 Task: Create a section Feature Fling and in the section, add a milestone Machine Learning Implementation in the project ZeroG.
Action: Mouse moved to (78, 449)
Screenshot: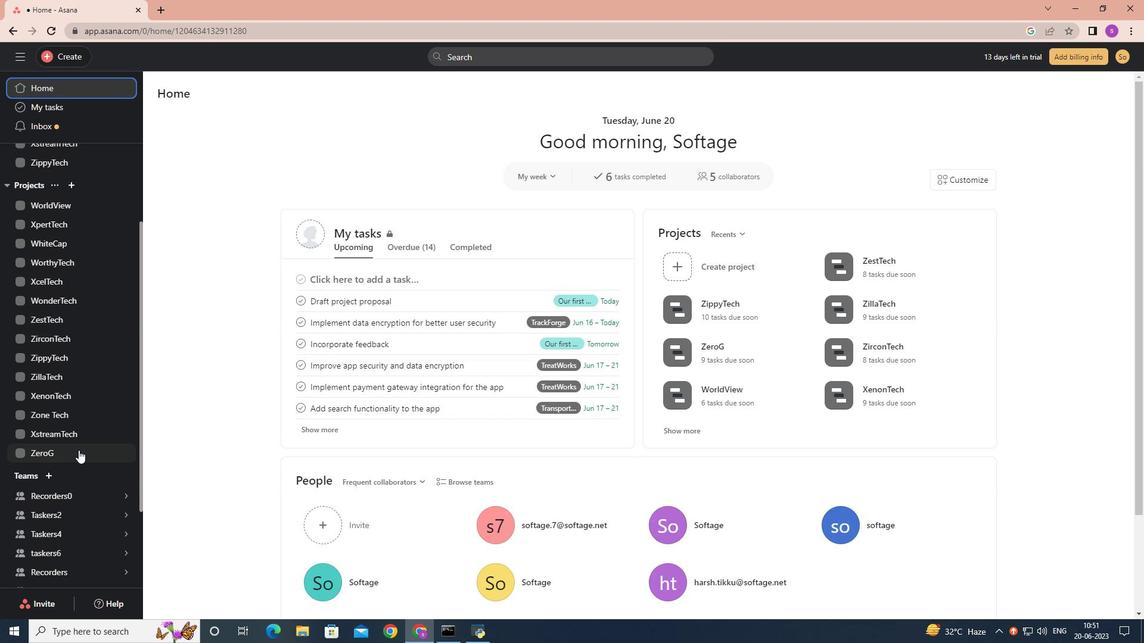 
Action: Mouse pressed left at (78, 449)
Screenshot: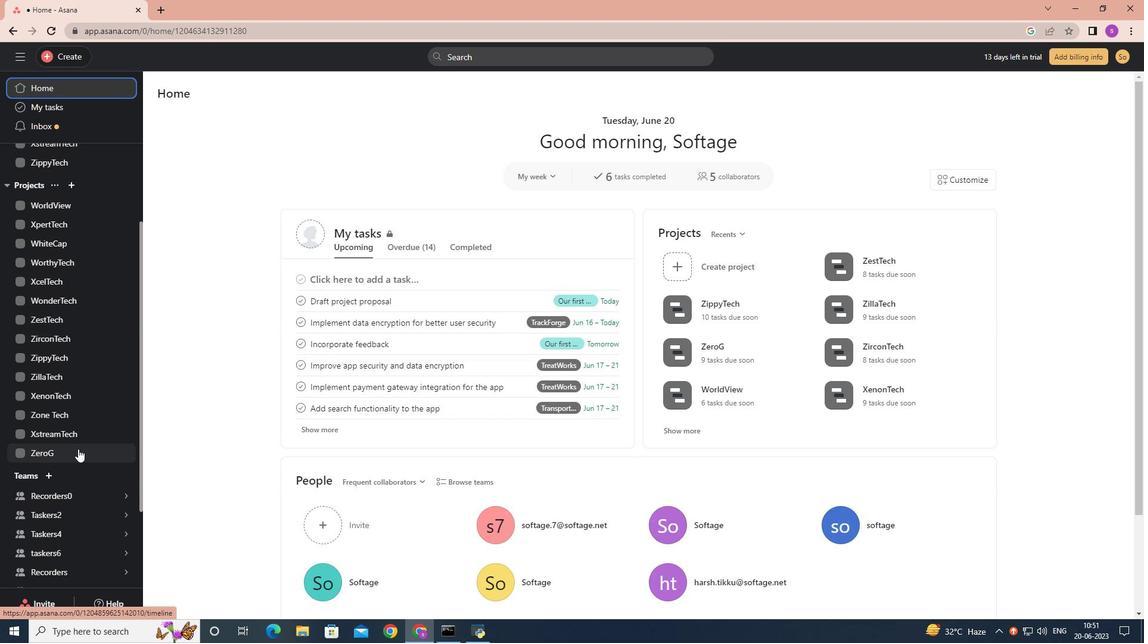 
Action: Mouse moved to (239, 434)
Screenshot: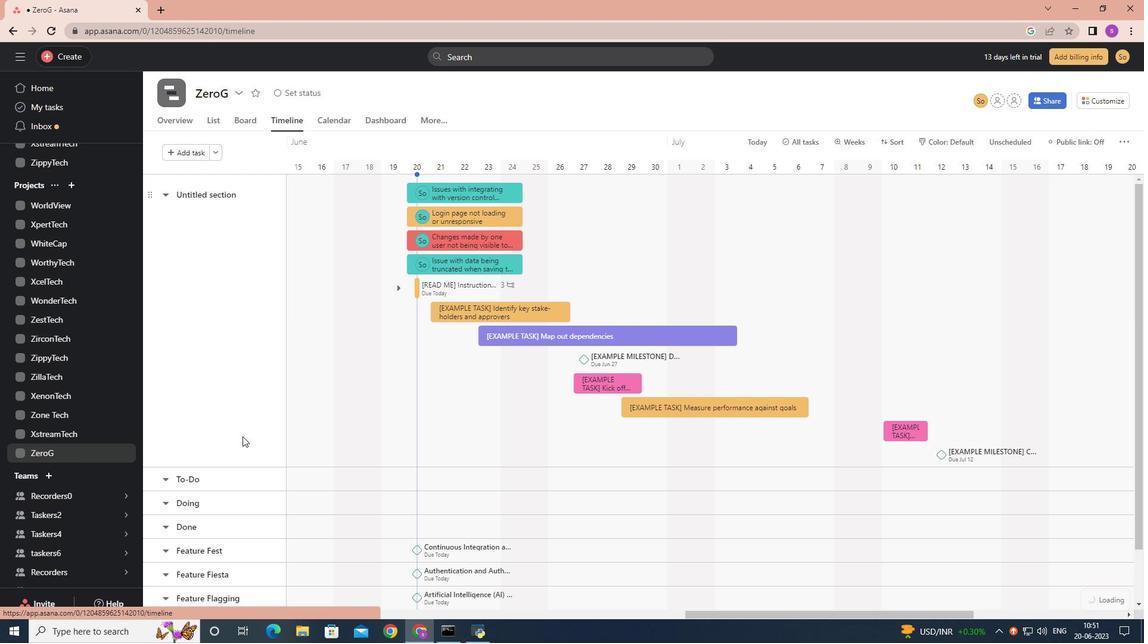 
Action: Mouse scrolled (239, 433) with delta (0, 0)
Screenshot: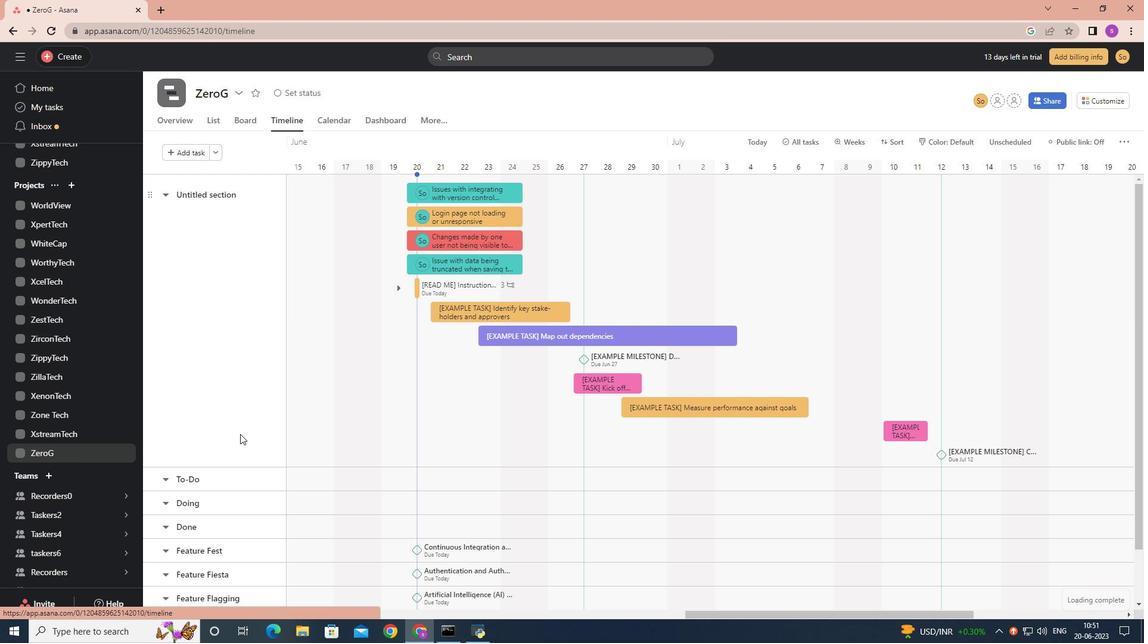 
Action: Mouse scrolled (239, 433) with delta (0, 0)
Screenshot: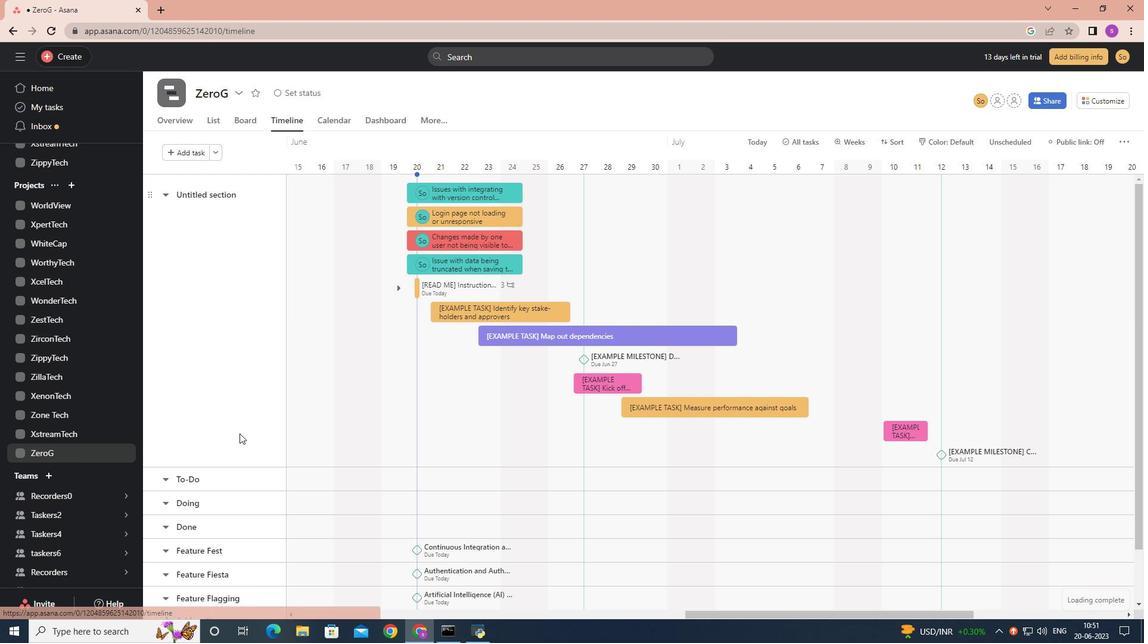 
Action: Mouse scrolled (239, 433) with delta (0, 0)
Screenshot: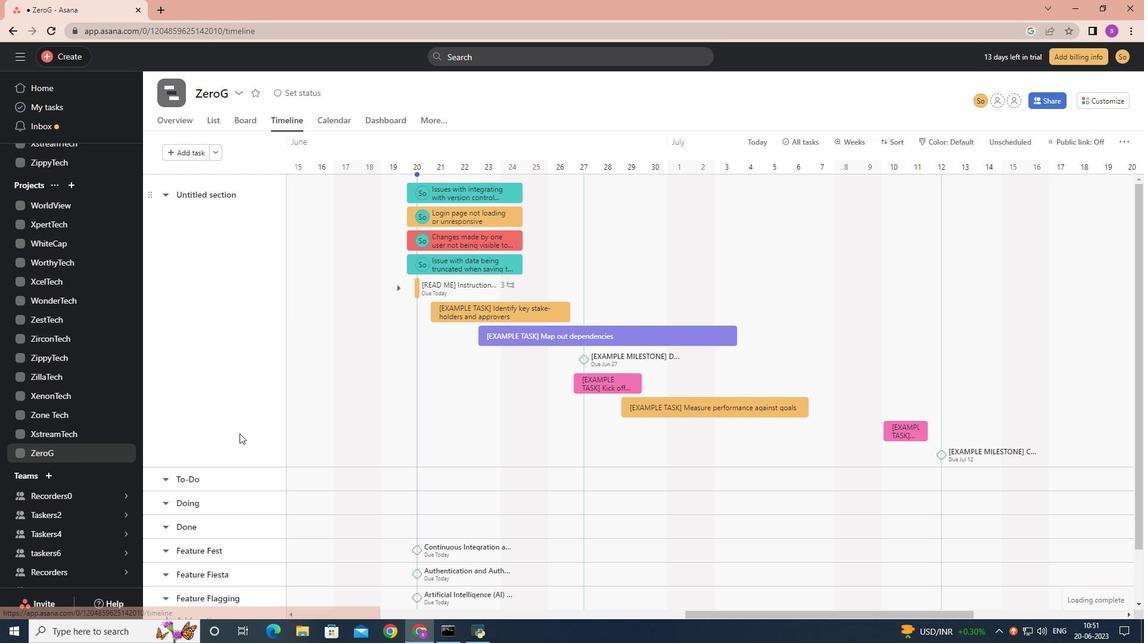 
Action: Mouse moved to (239, 433)
Screenshot: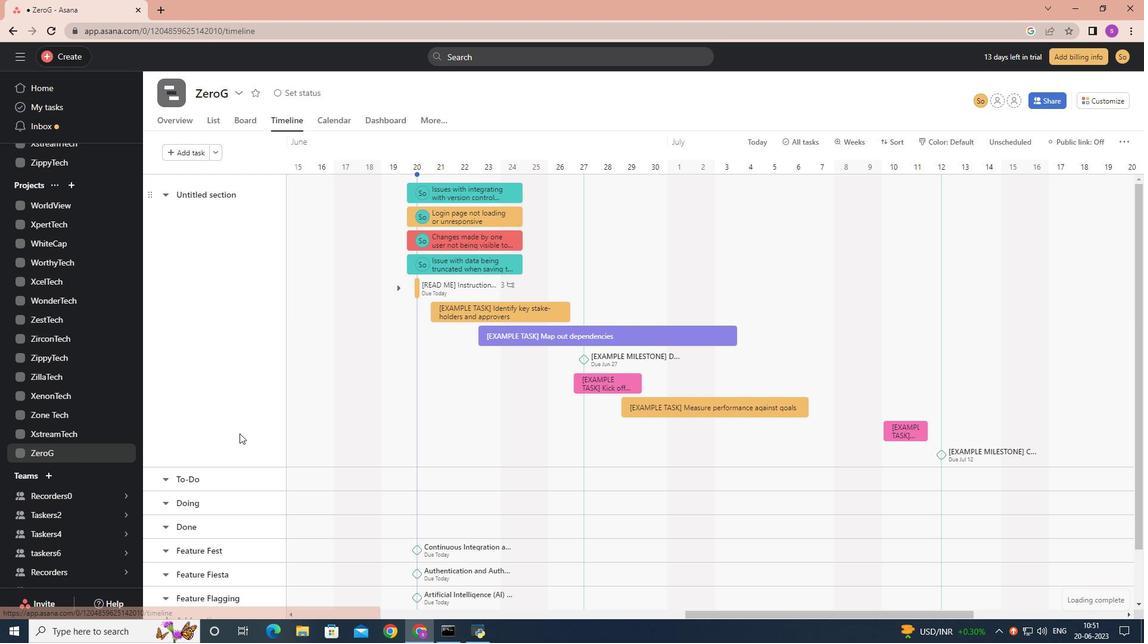 
Action: Mouse scrolled (239, 432) with delta (0, 0)
Screenshot: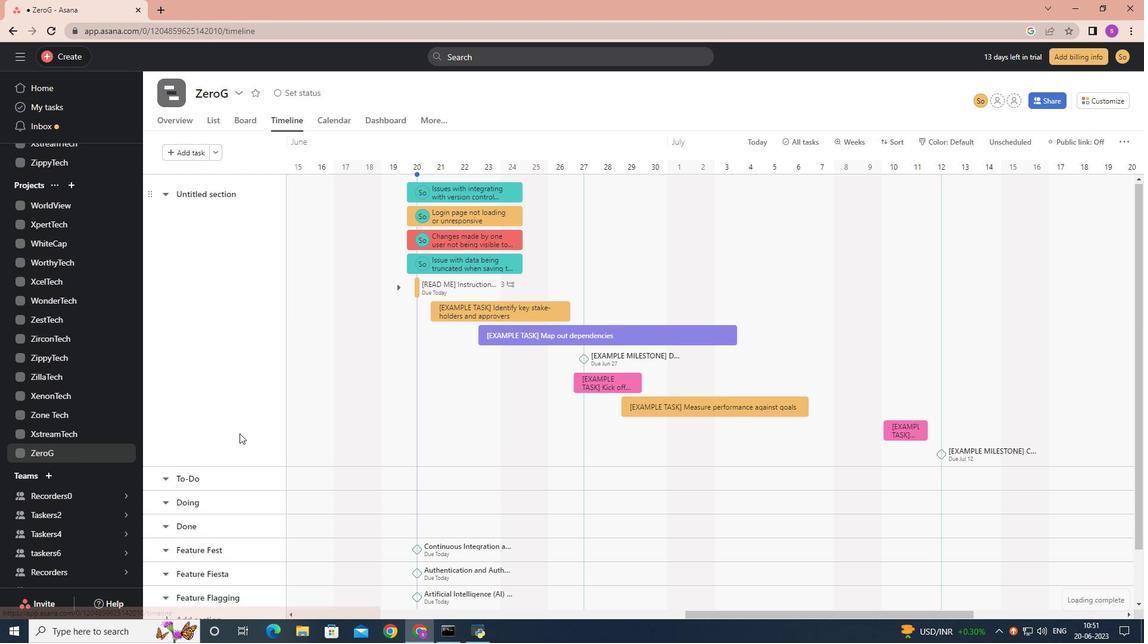 
Action: Mouse moved to (213, 560)
Screenshot: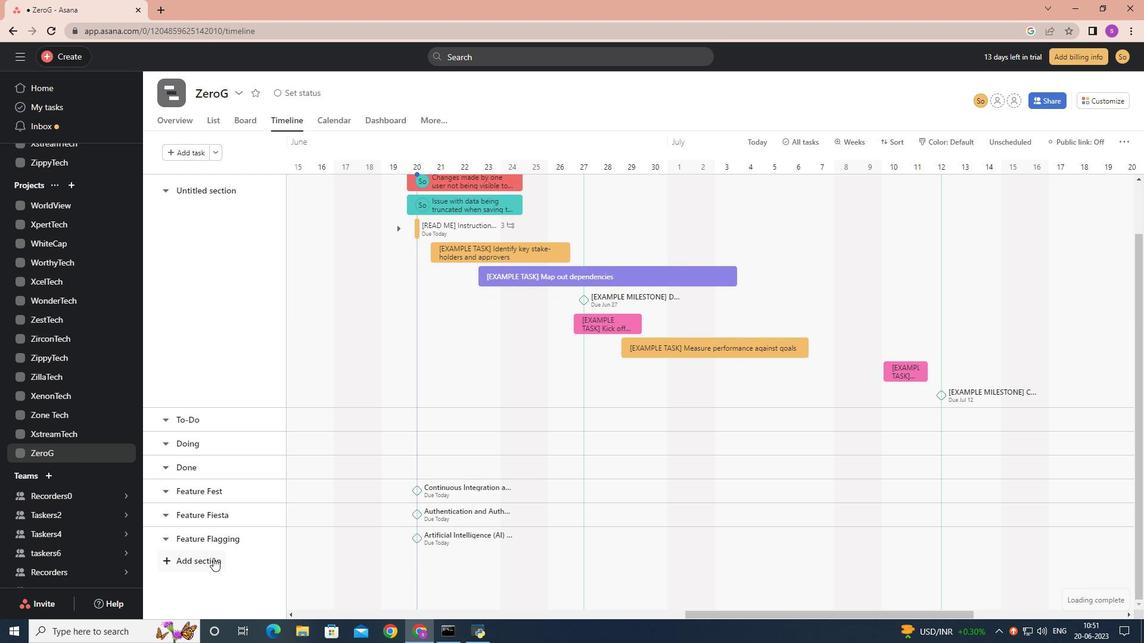 
Action: Mouse pressed left at (213, 560)
Screenshot: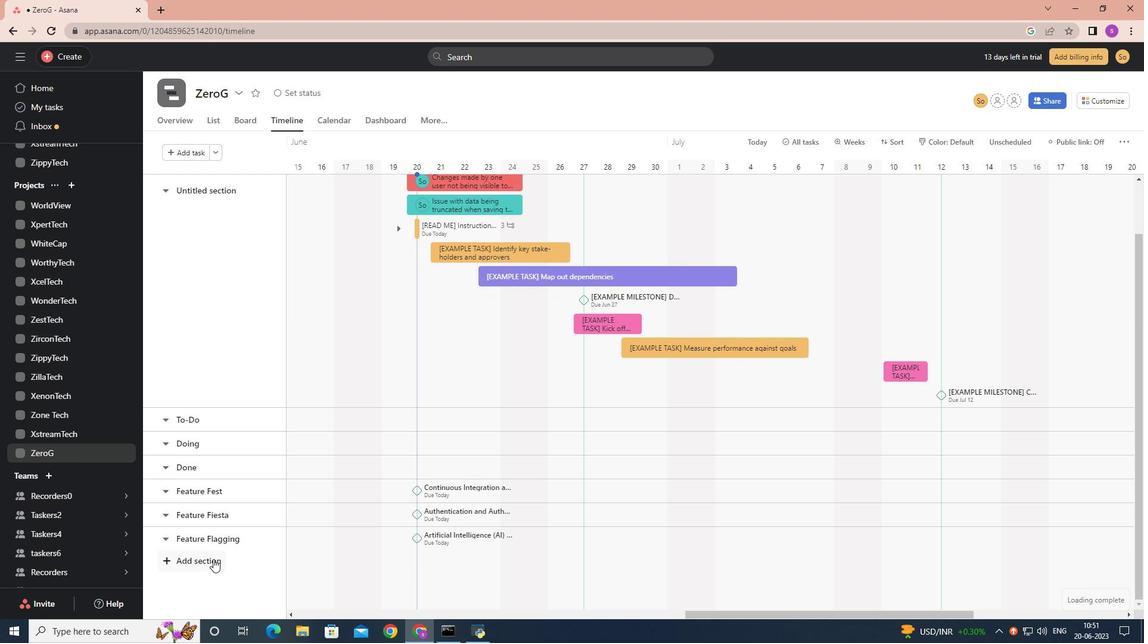 
Action: Mouse moved to (212, 561)
Screenshot: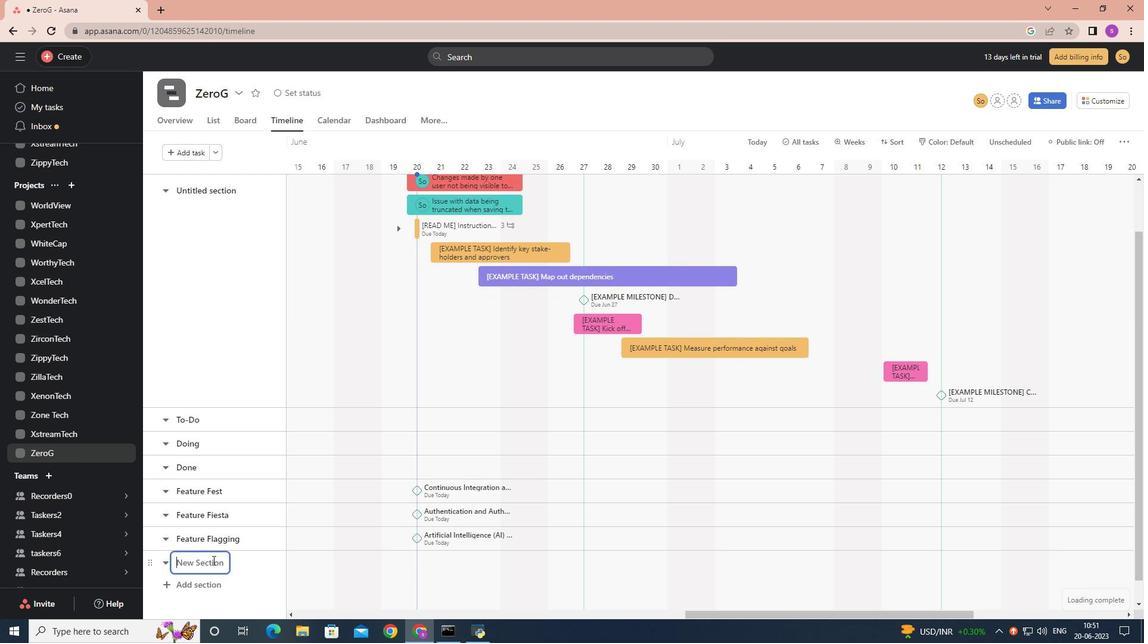 
Action: Key pressed <Key.shift>Feature<Key.space><Key.shift>Flinf<Key.backspace>g<Key.space>
Screenshot: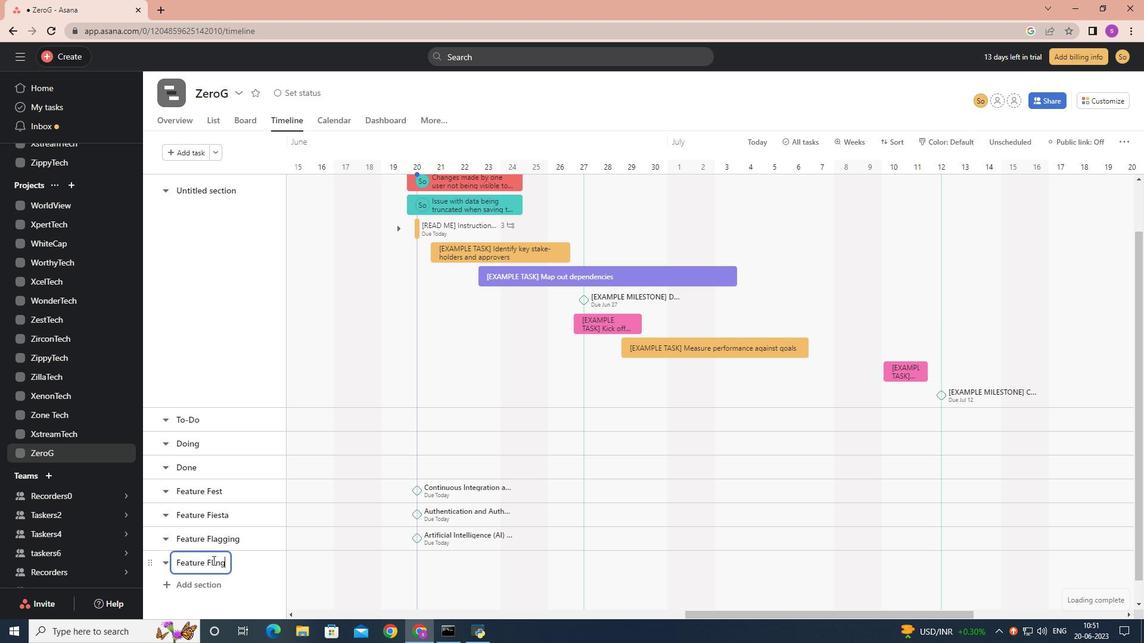 
Action: Mouse moved to (404, 546)
Screenshot: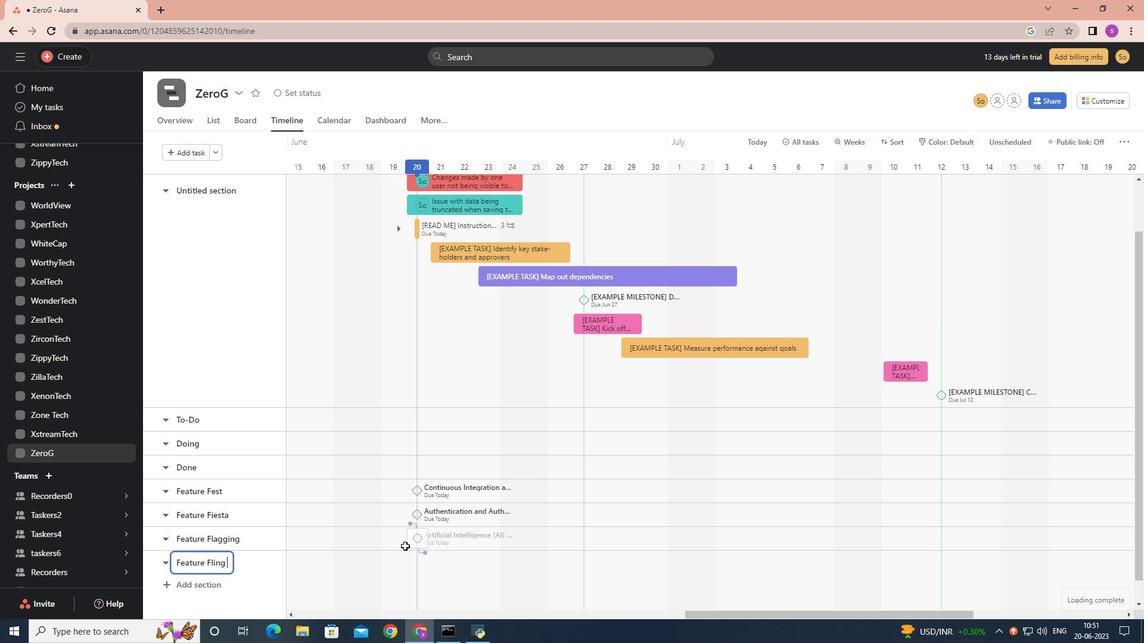 
Action: Key pressed <Key.enter>
Screenshot: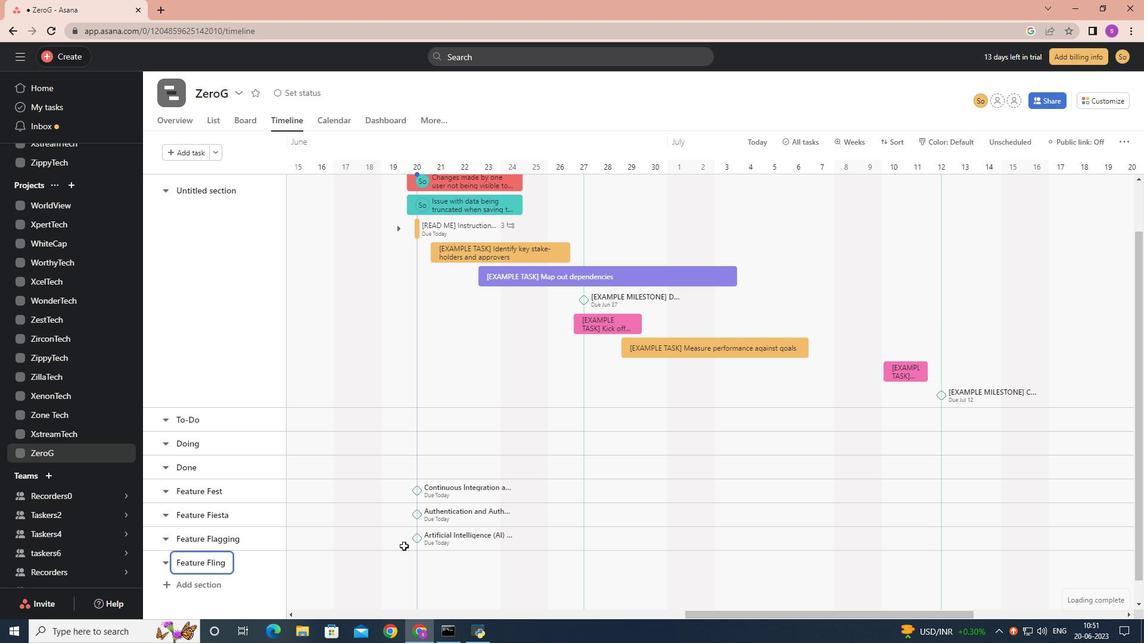
Action: Mouse moved to (318, 566)
Screenshot: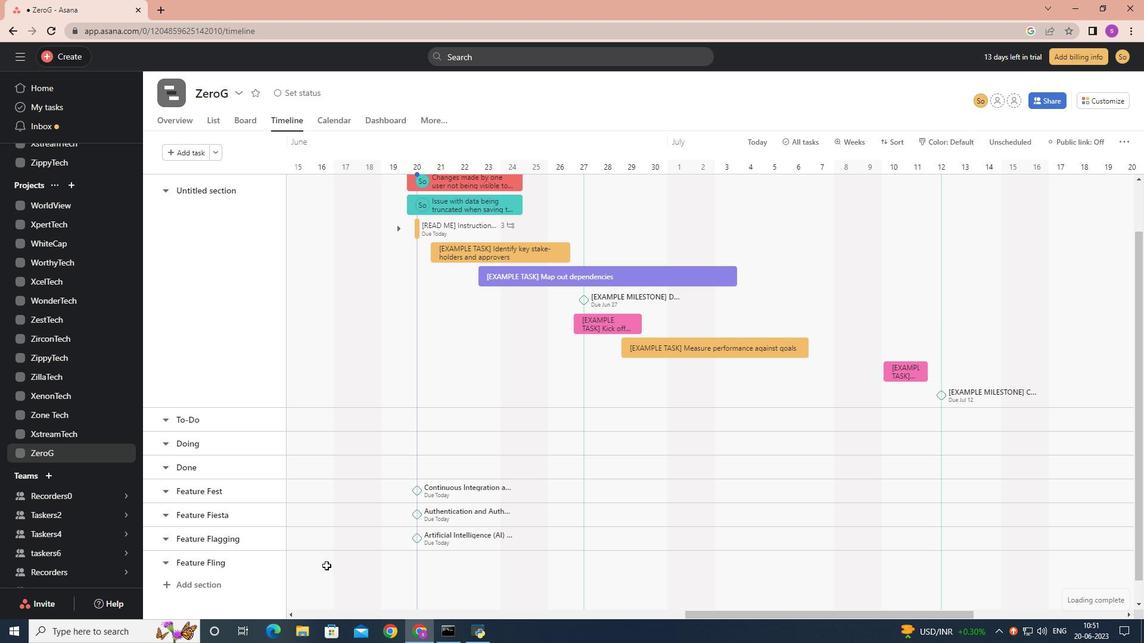 
Action: Mouse pressed left at (318, 566)
Screenshot: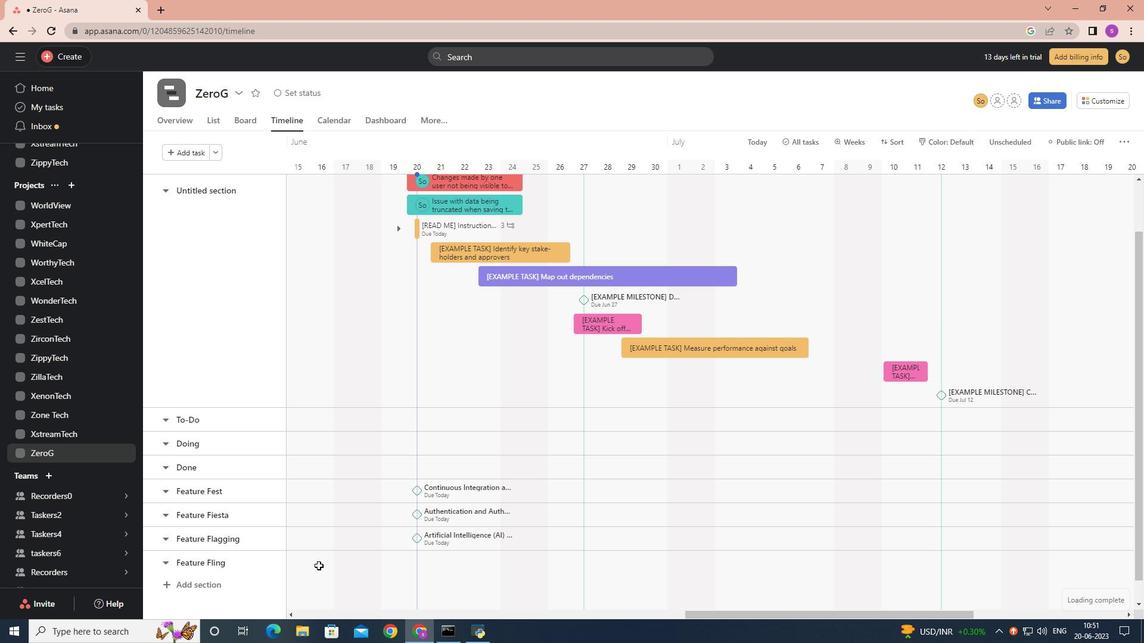 
Action: Mouse moved to (332, 565)
Screenshot: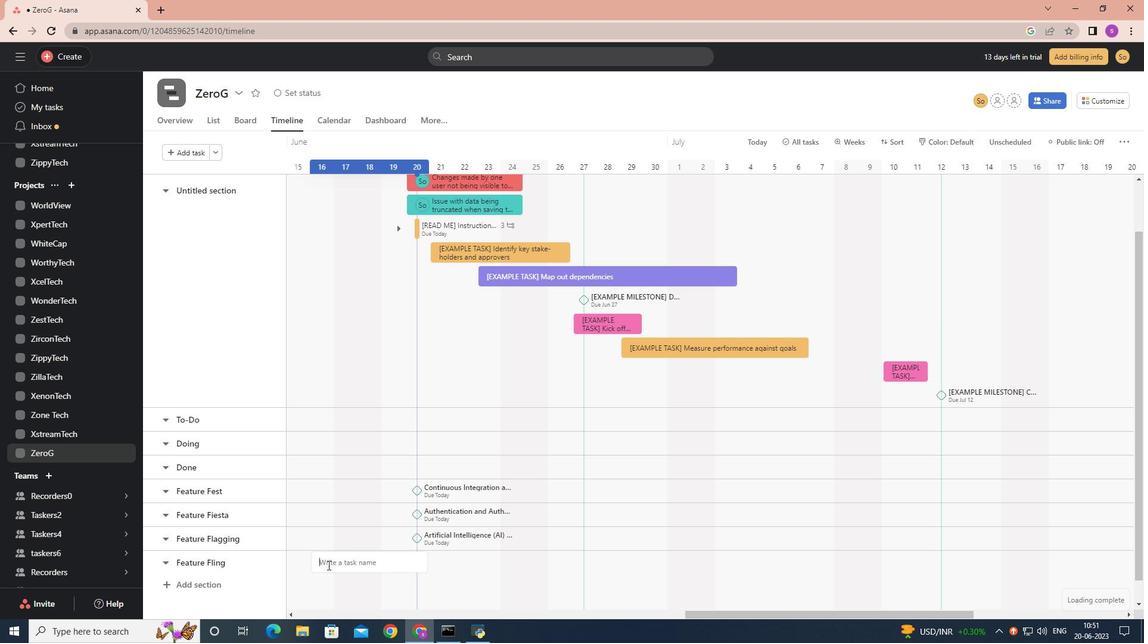 
Action: Key pressed <Key.shift>Machine<Key.space><Key.shift>Learning<Key.space><Key.shift>Implementation<Key.enter>
Screenshot: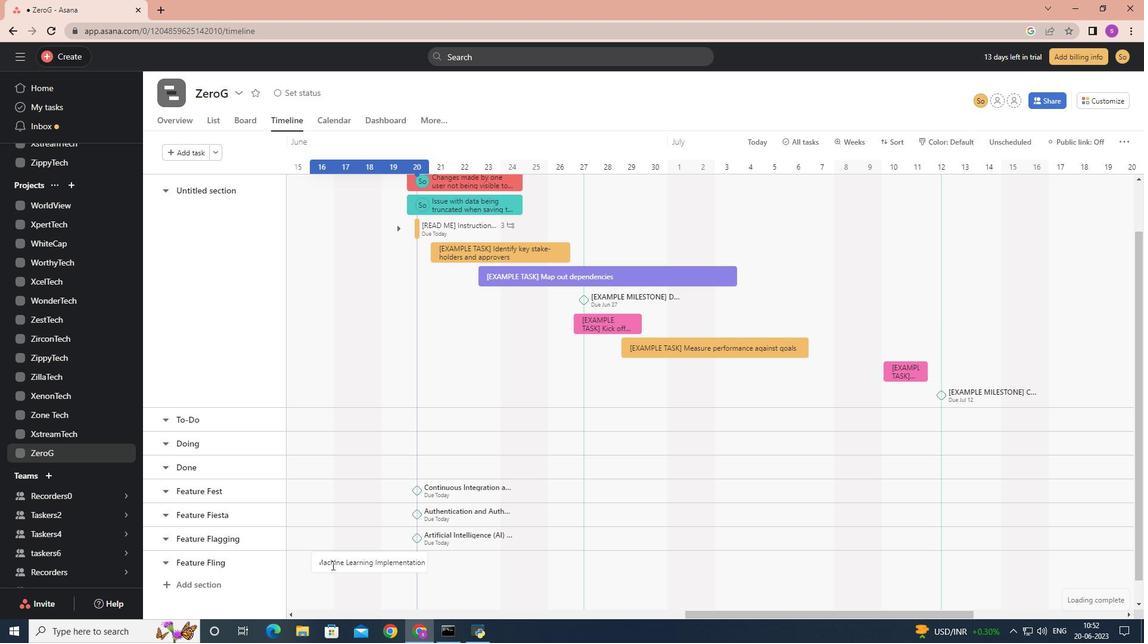 
Action: Mouse moved to (373, 559)
Screenshot: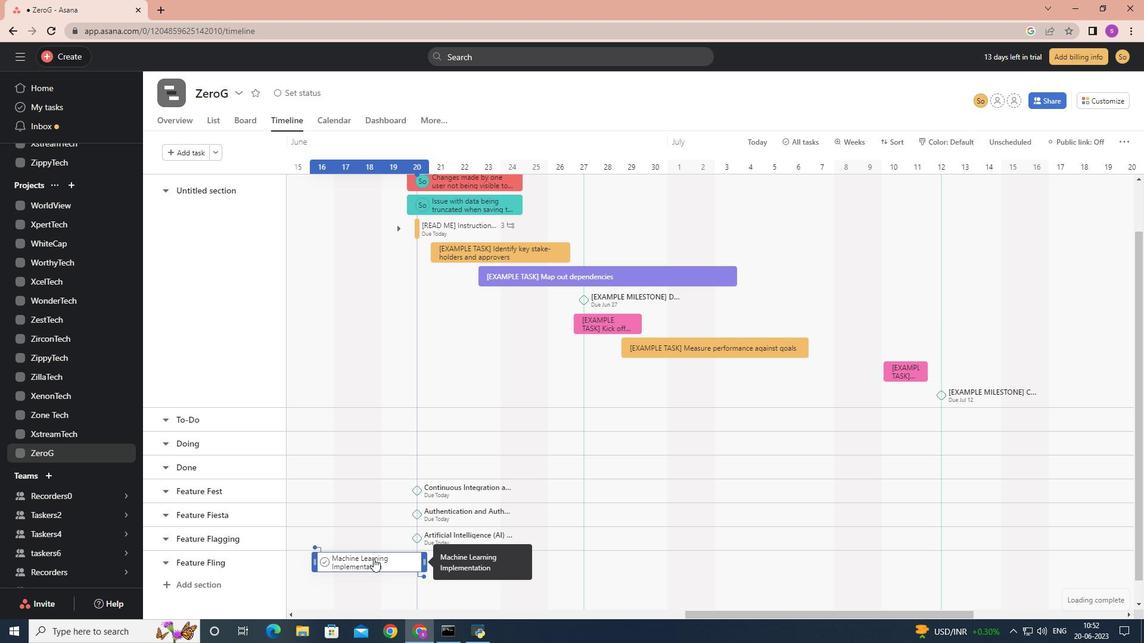 
Action: Mouse pressed right at (373, 559)
Screenshot: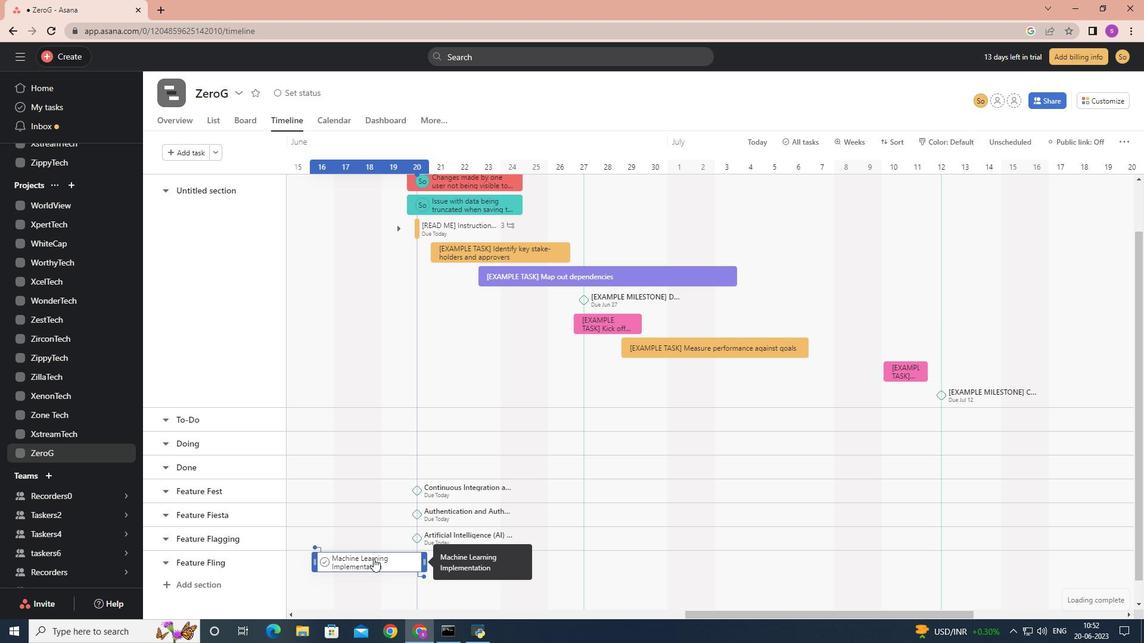 
Action: Mouse moved to (448, 496)
Screenshot: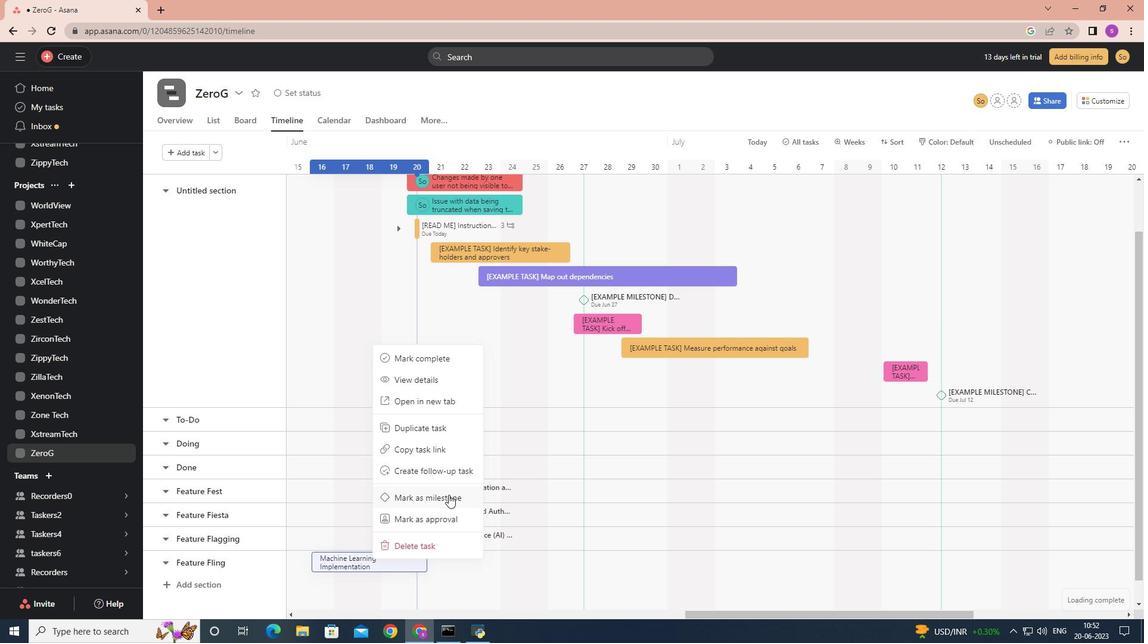 
Action: Mouse pressed left at (448, 496)
Screenshot: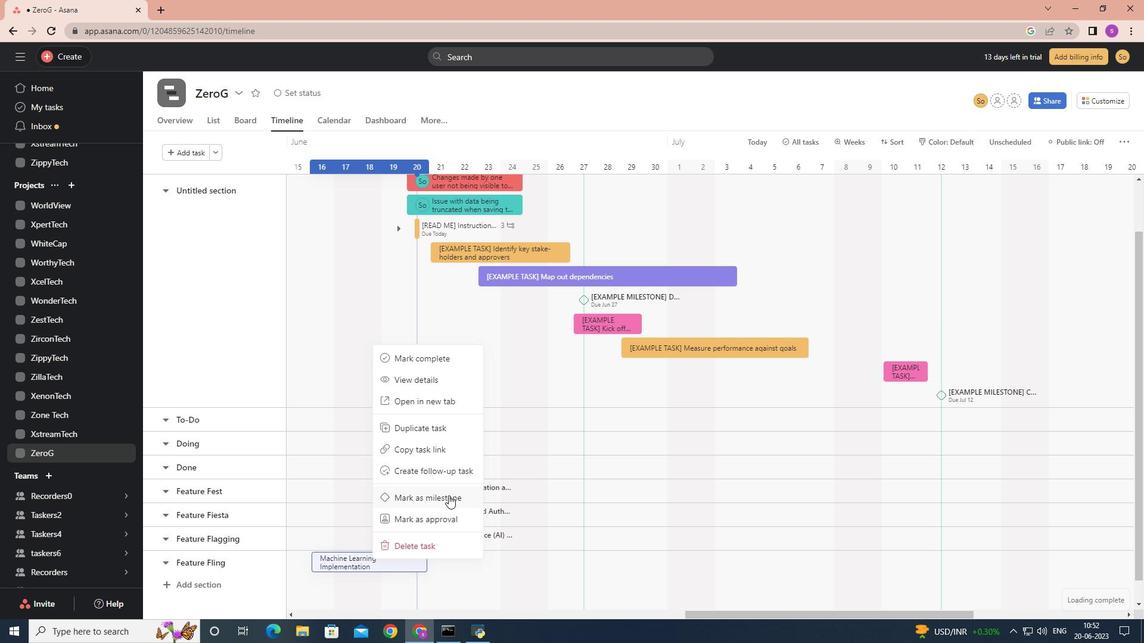 
Action: Mouse moved to (448, 496)
Screenshot: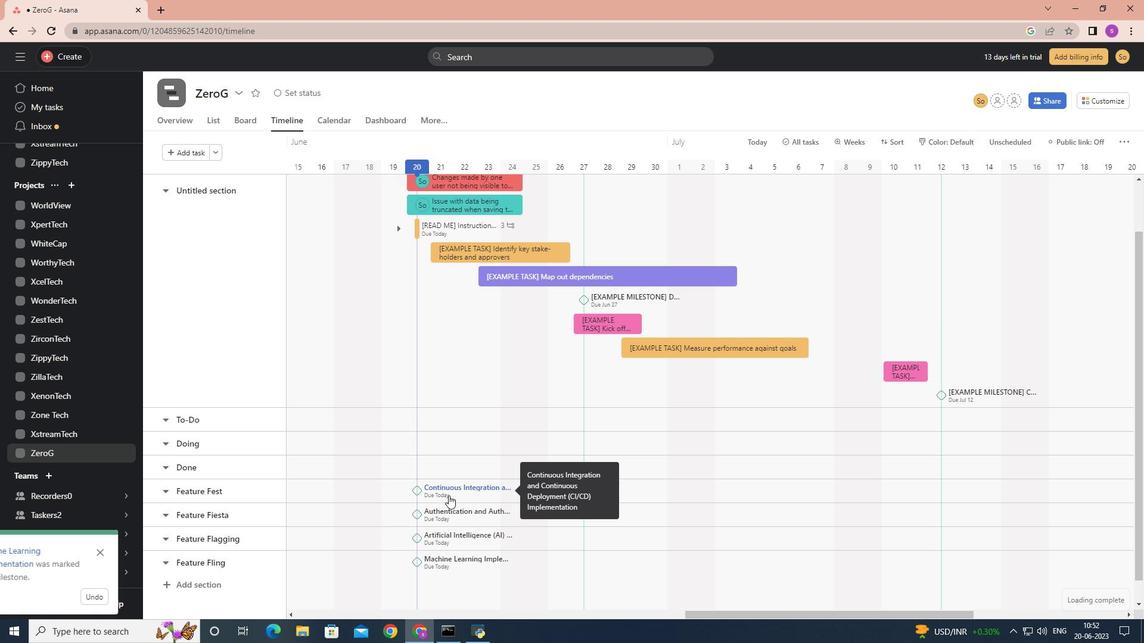 
